 Task: Create a rule from the Routing list, Task moved to a section -> Set Priority in the project ArtiZen , set the section as Done clear the priority
Action: Mouse moved to (1101, 94)
Screenshot: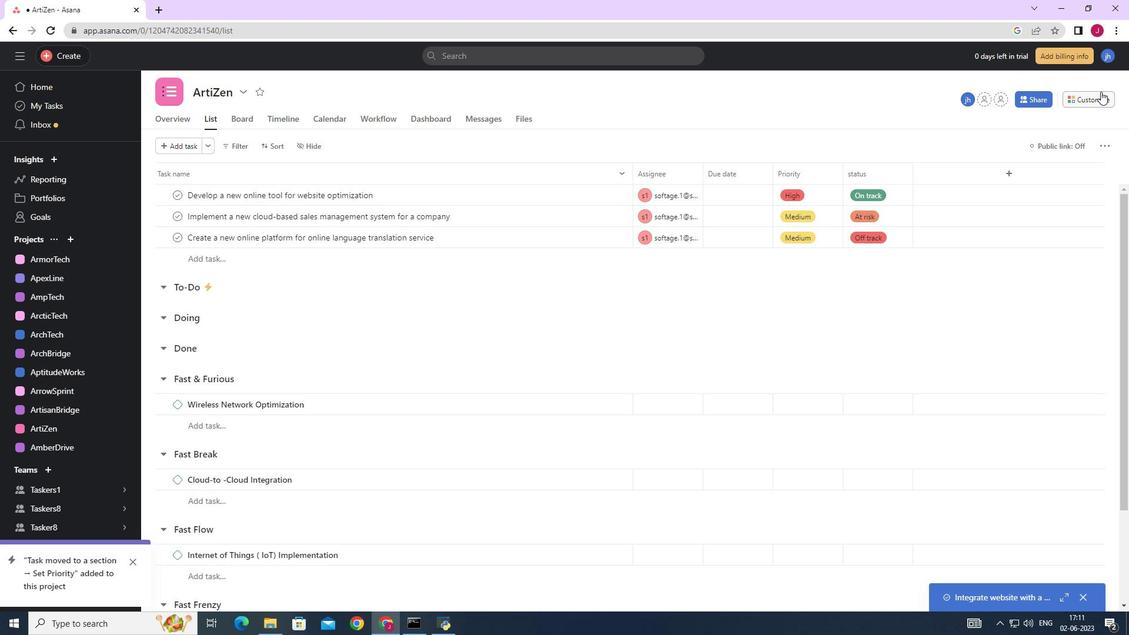 
Action: Mouse pressed left at (1101, 94)
Screenshot: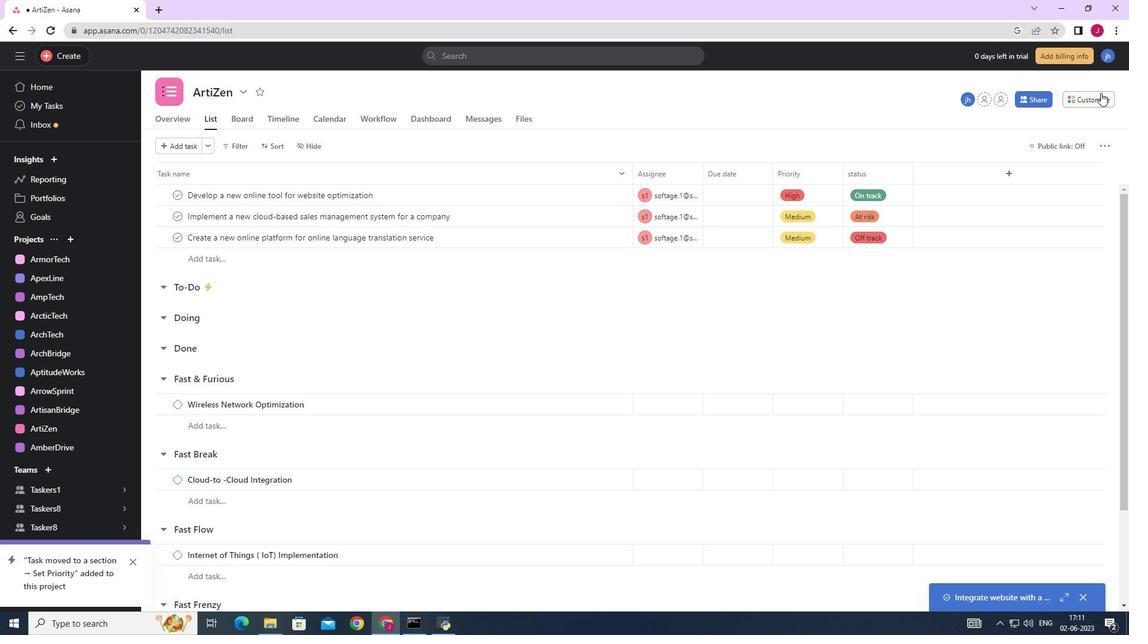 
Action: Mouse moved to (877, 259)
Screenshot: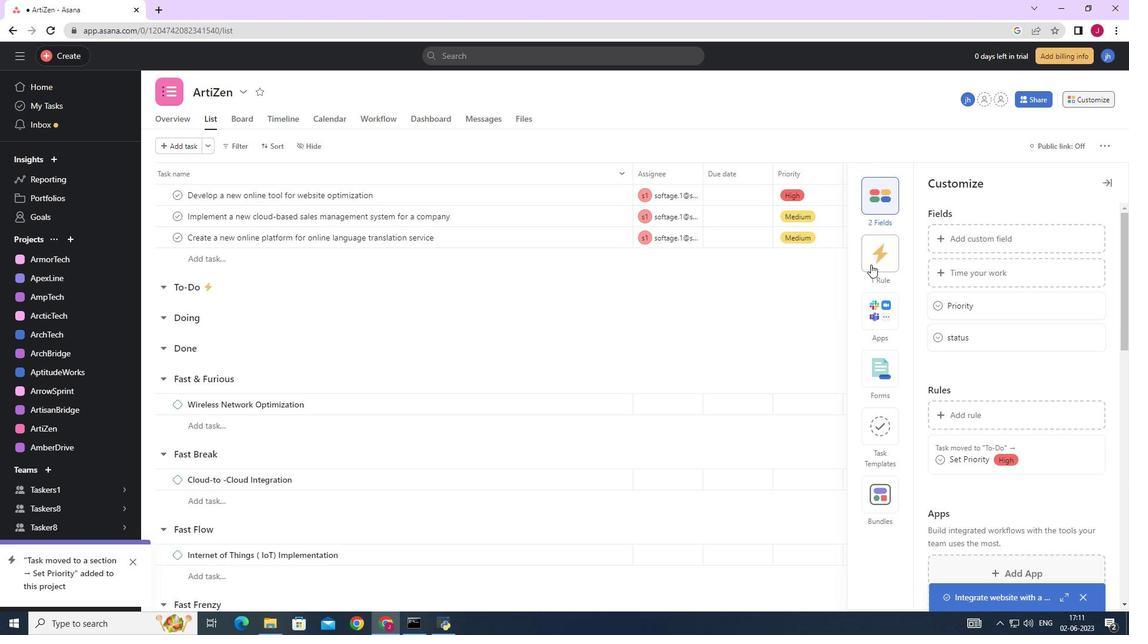 
Action: Mouse pressed left at (877, 259)
Screenshot: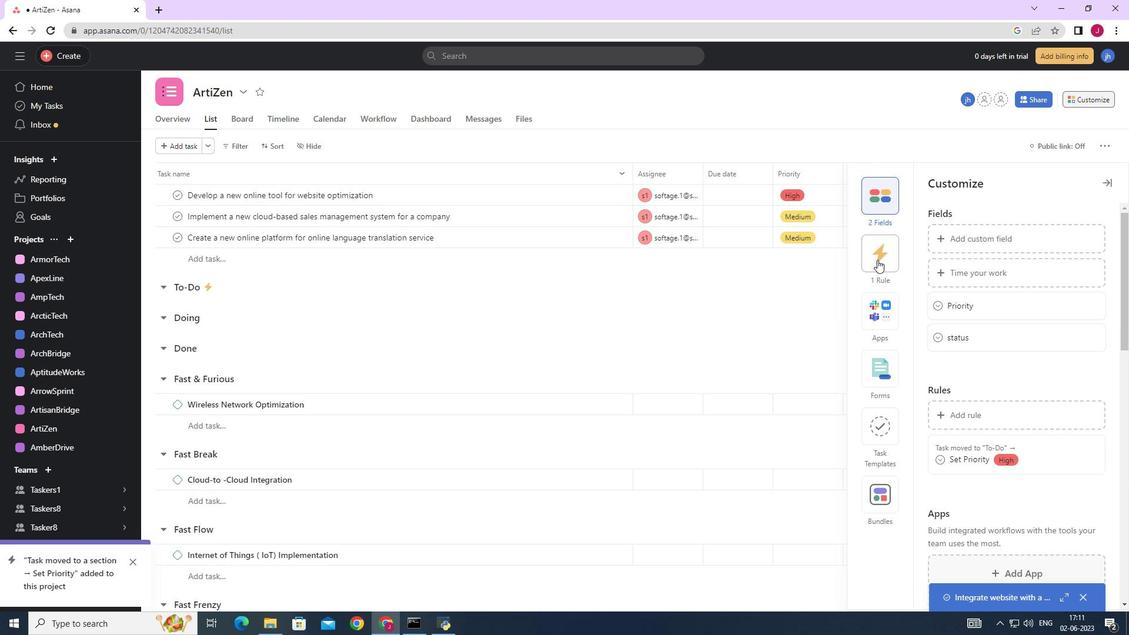 
Action: Mouse moved to (998, 238)
Screenshot: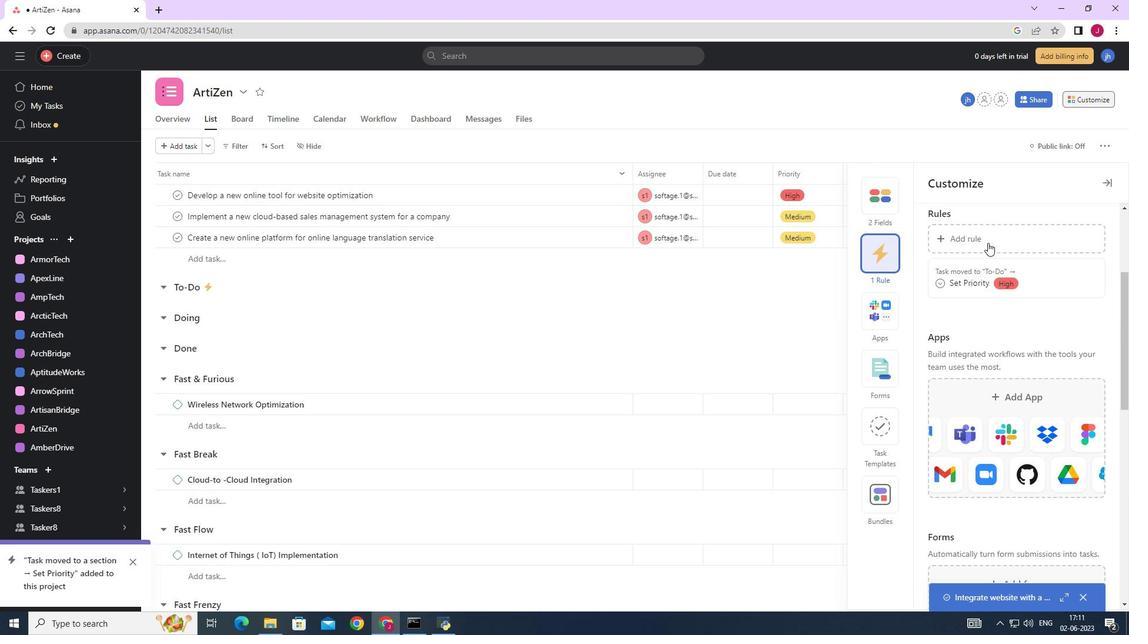 
Action: Mouse pressed left at (998, 238)
Screenshot: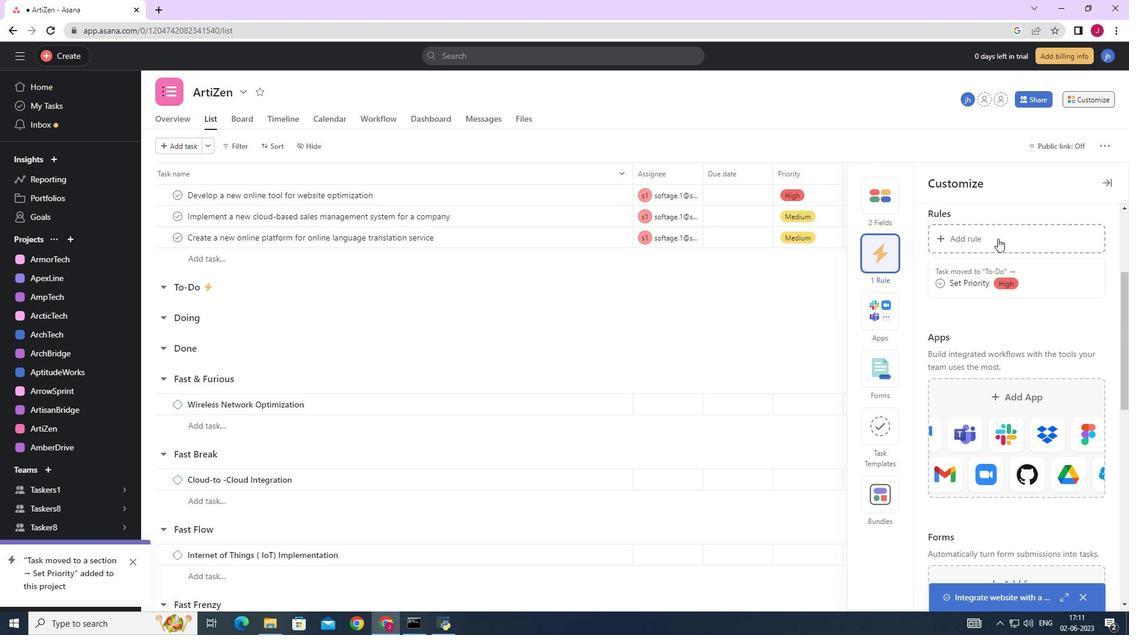 
Action: Mouse moved to (249, 153)
Screenshot: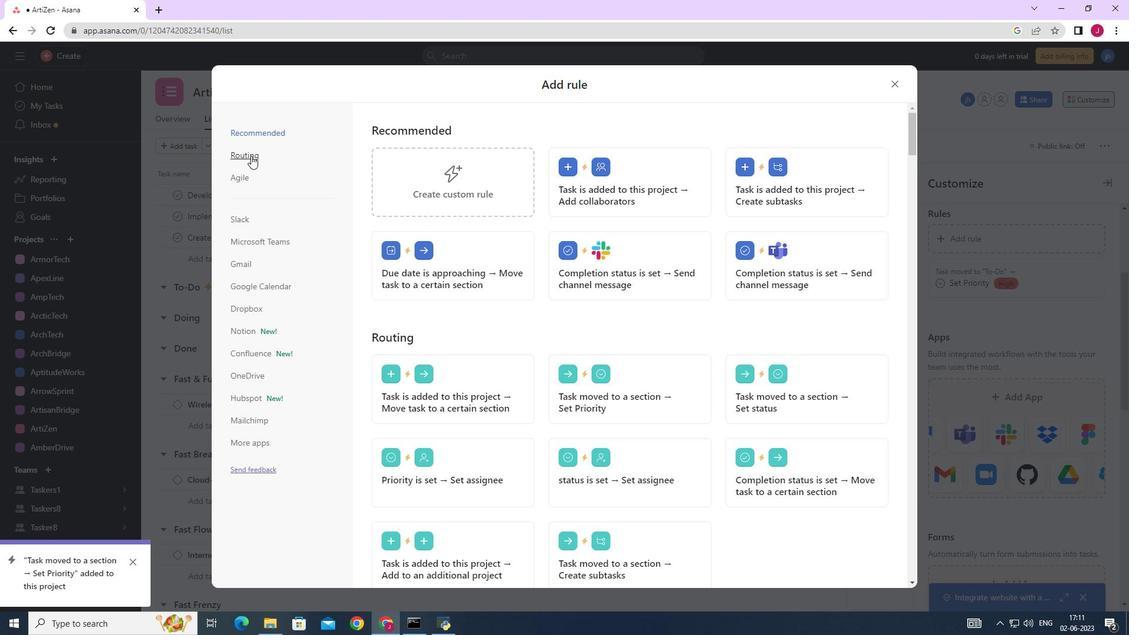 
Action: Mouse pressed left at (249, 153)
Screenshot: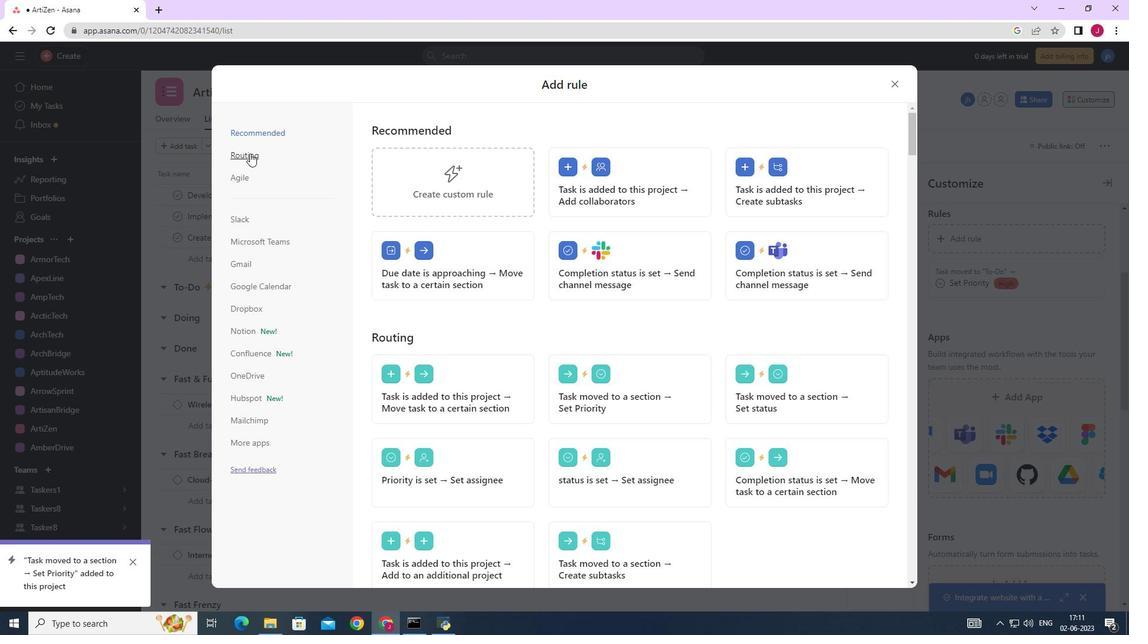 
Action: Mouse moved to (607, 193)
Screenshot: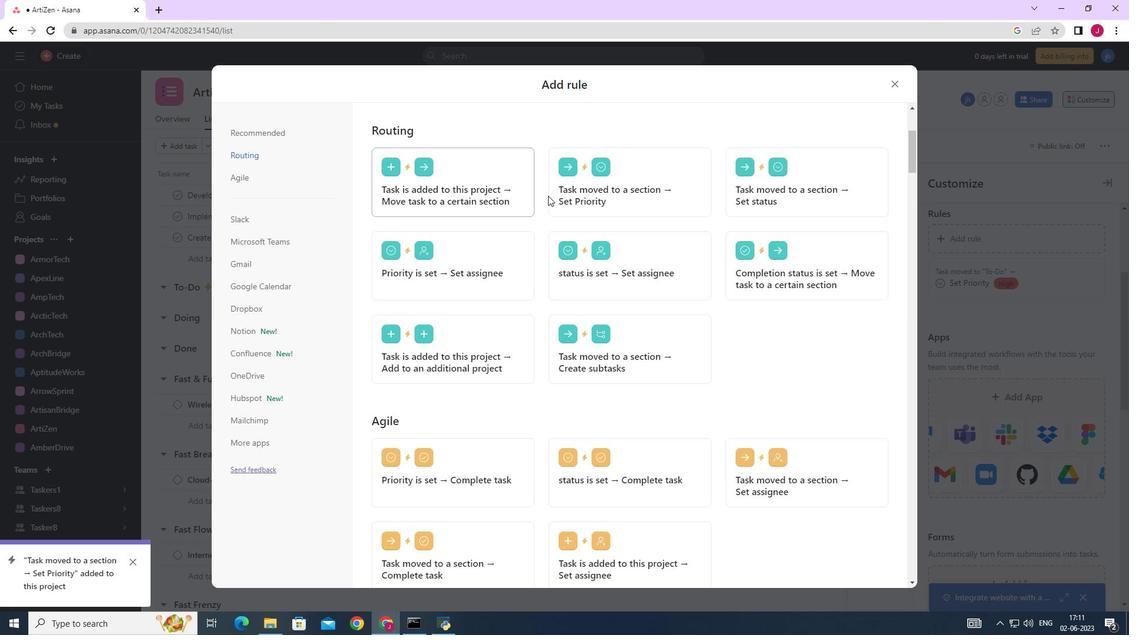 
Action: Mouse pressed left at (607, 193)
Screenshot: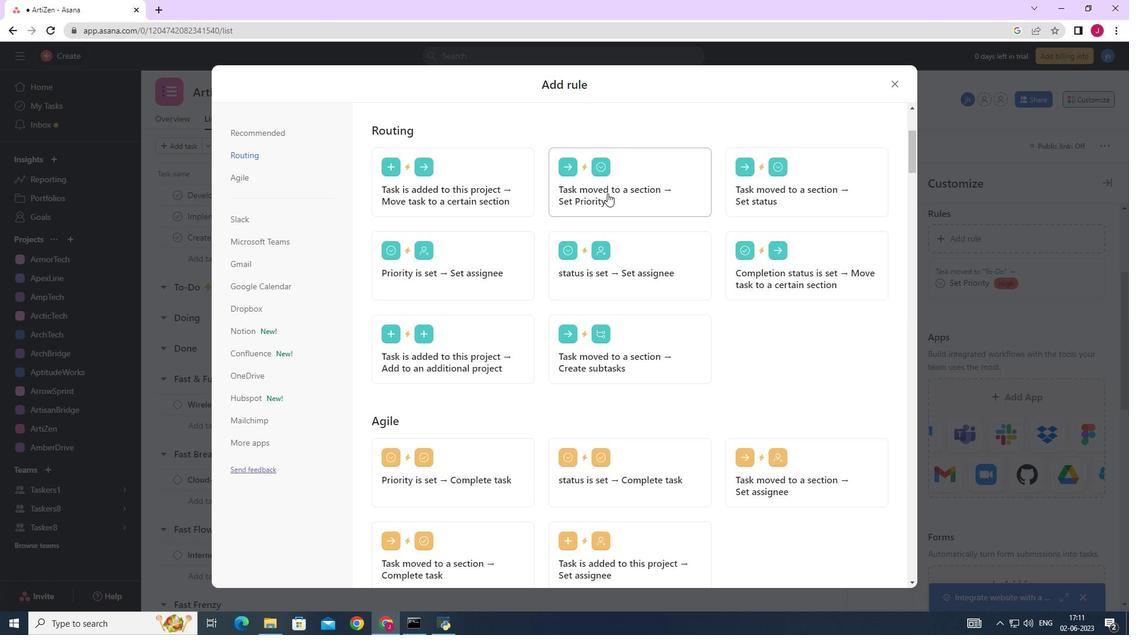 
Action: Mouse moved to (482, 309)
Screenshot: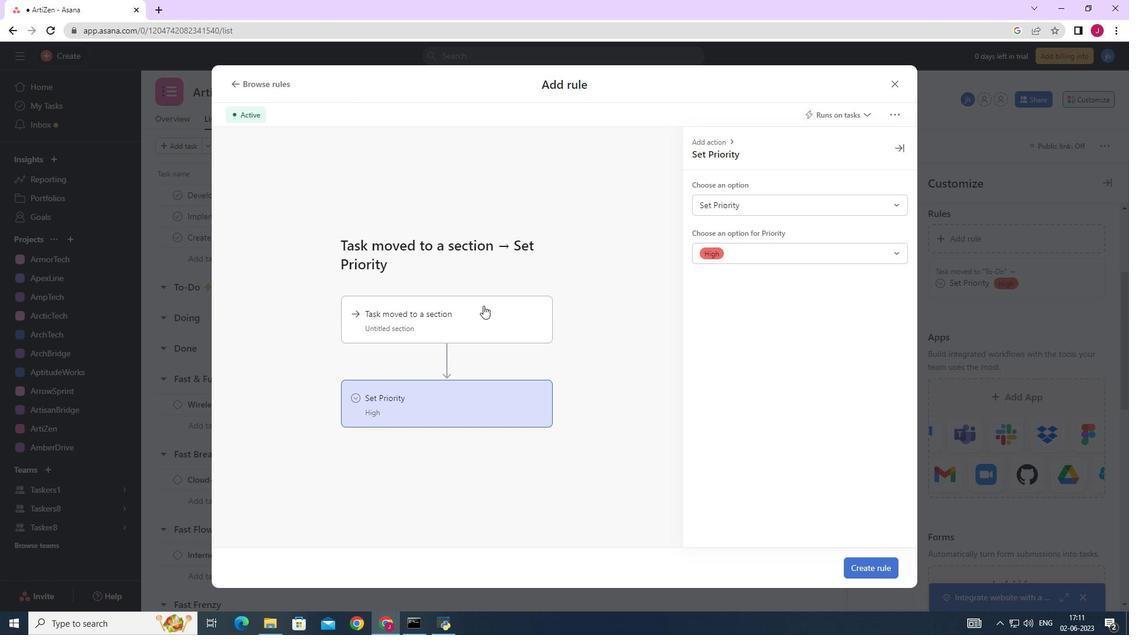 
Action: Mouse pressed left at (482, 309)
Screenshot: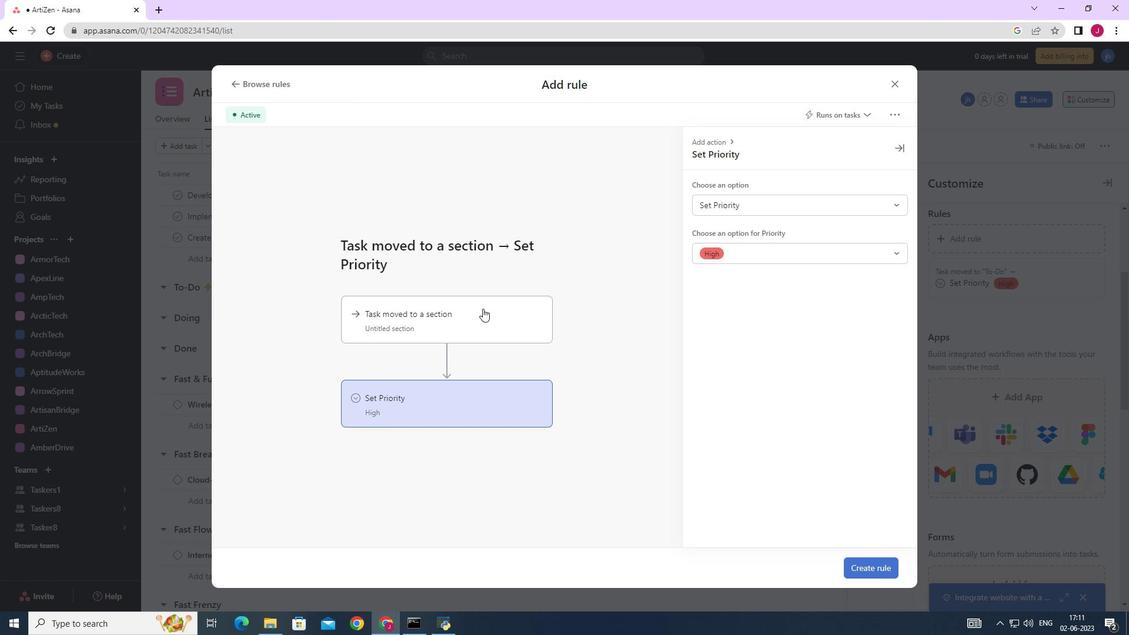 
Action: Mouse moved to (741, 203)
Screenshot: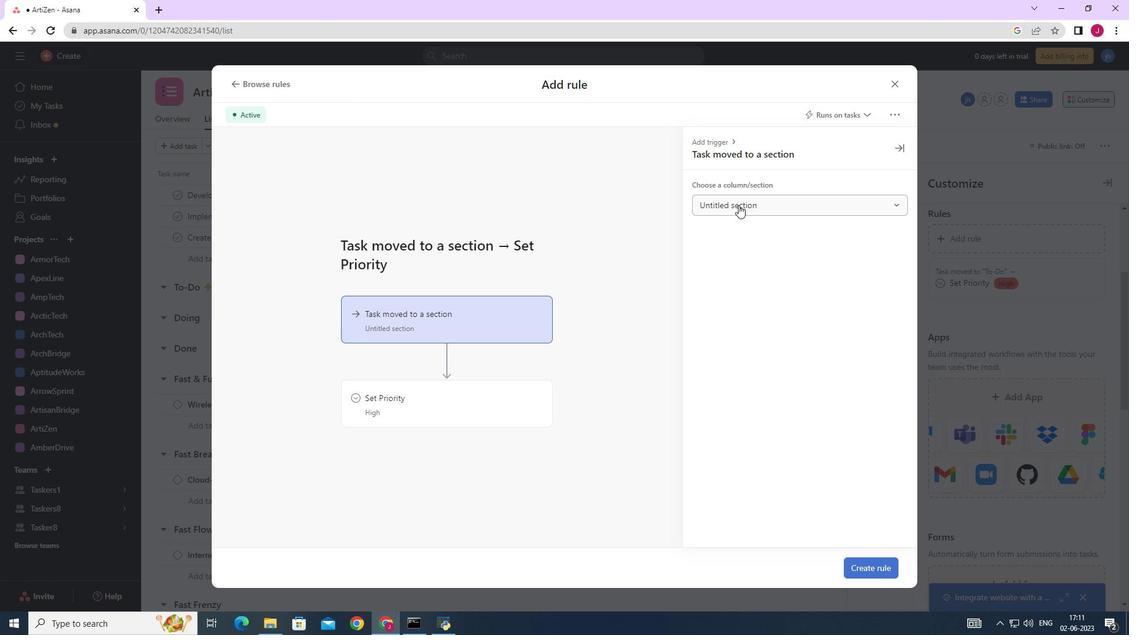 
Action: Mouse pressed left at (741, 203)
Screenshot: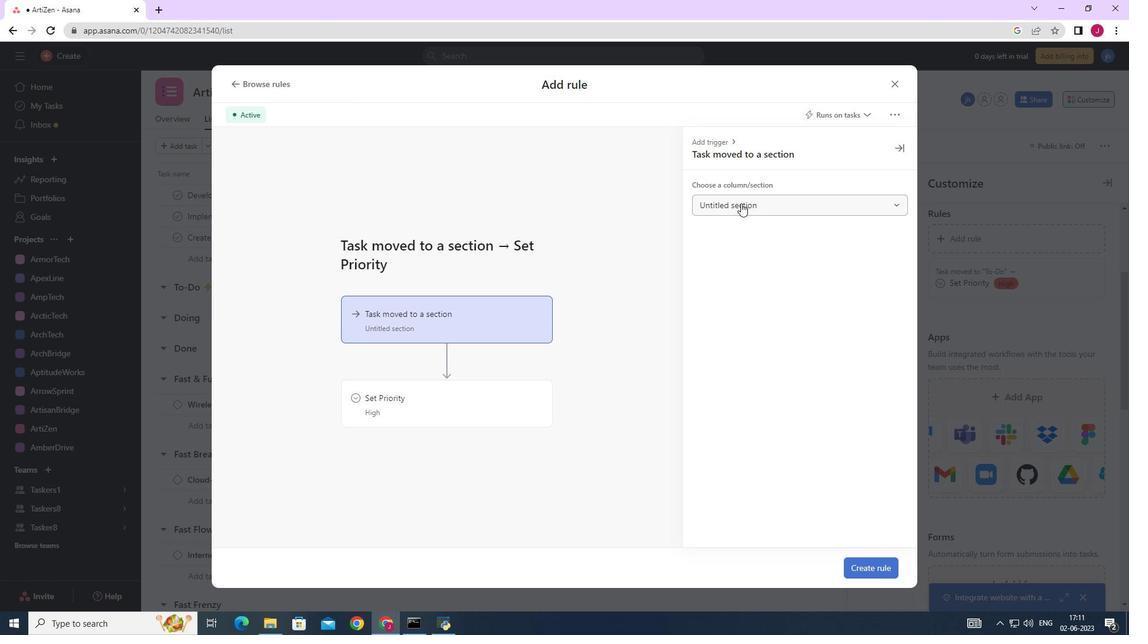 
Action: Mouse moved to (735, 289)
Screenshot: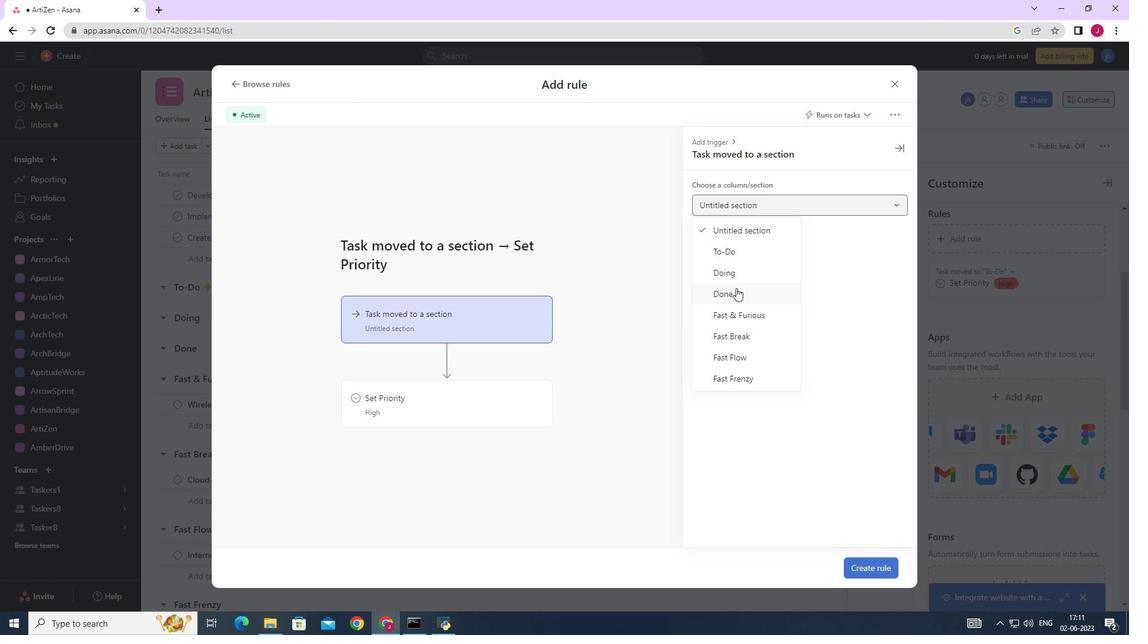 
Action: Mouse pressed left at (735, 289)
Screenshot: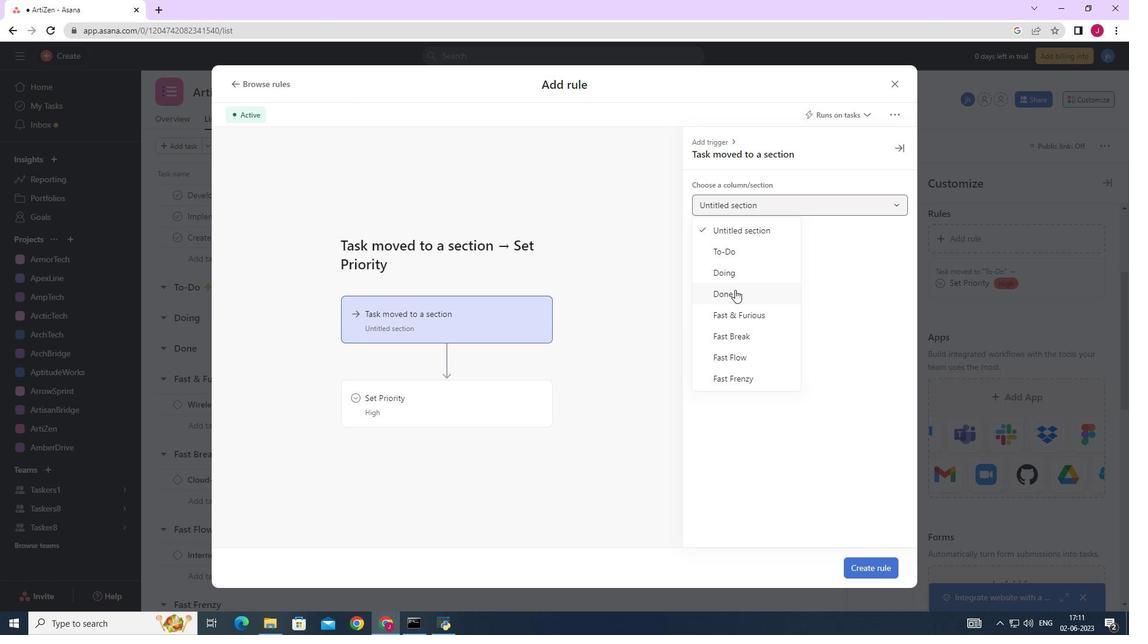 
Action: Mouse moved to (492, 401)
Screenshot: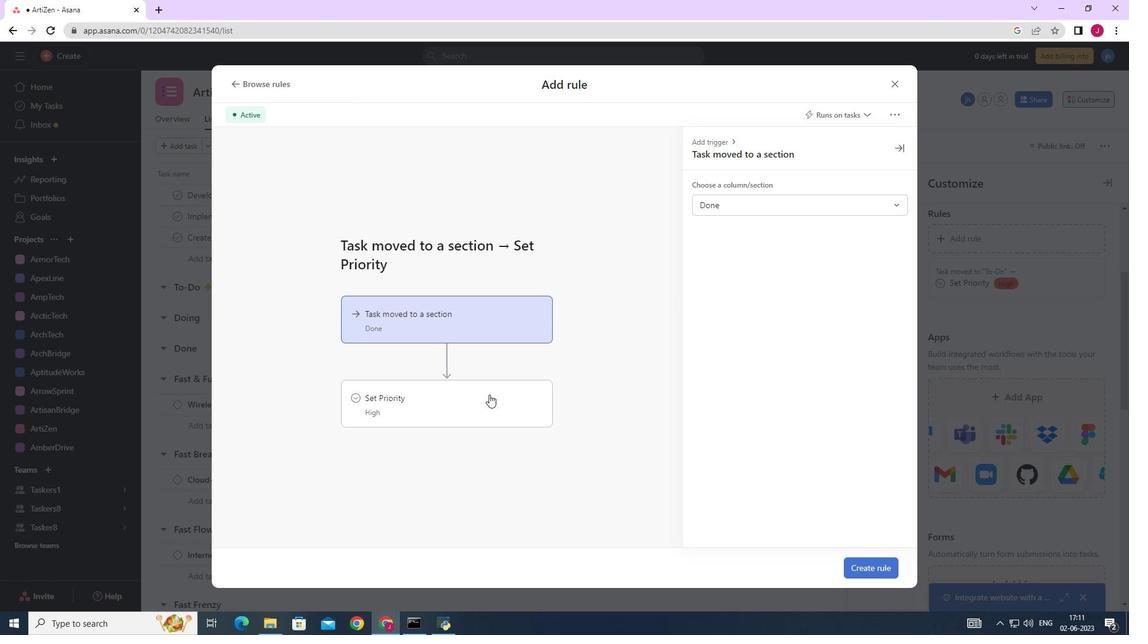 
Action: Mouse pressed left at (492, 401)
Screenshot: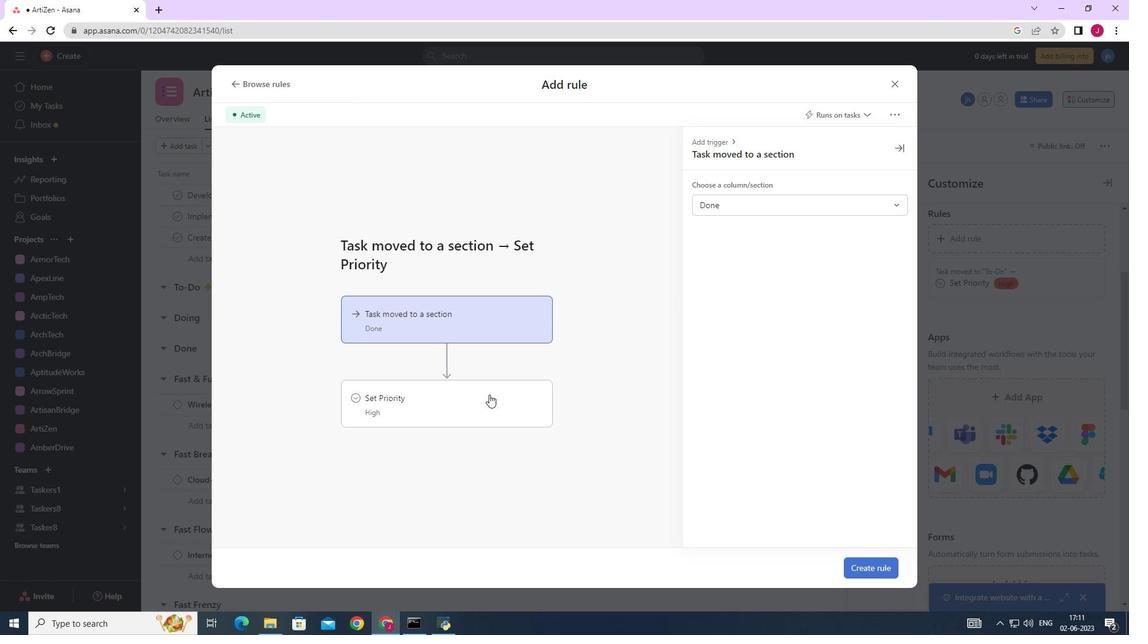 
Action: Mouse moved to (728, 203)
Screenshot: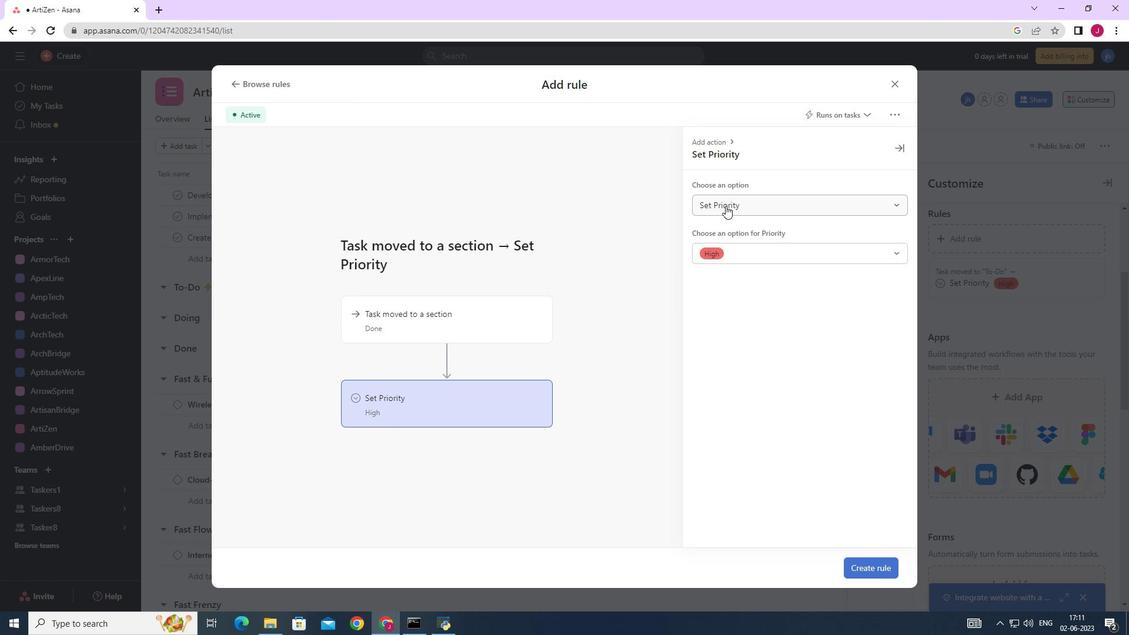
Action: Mouse pressed left at (728, 203)
Screenshot: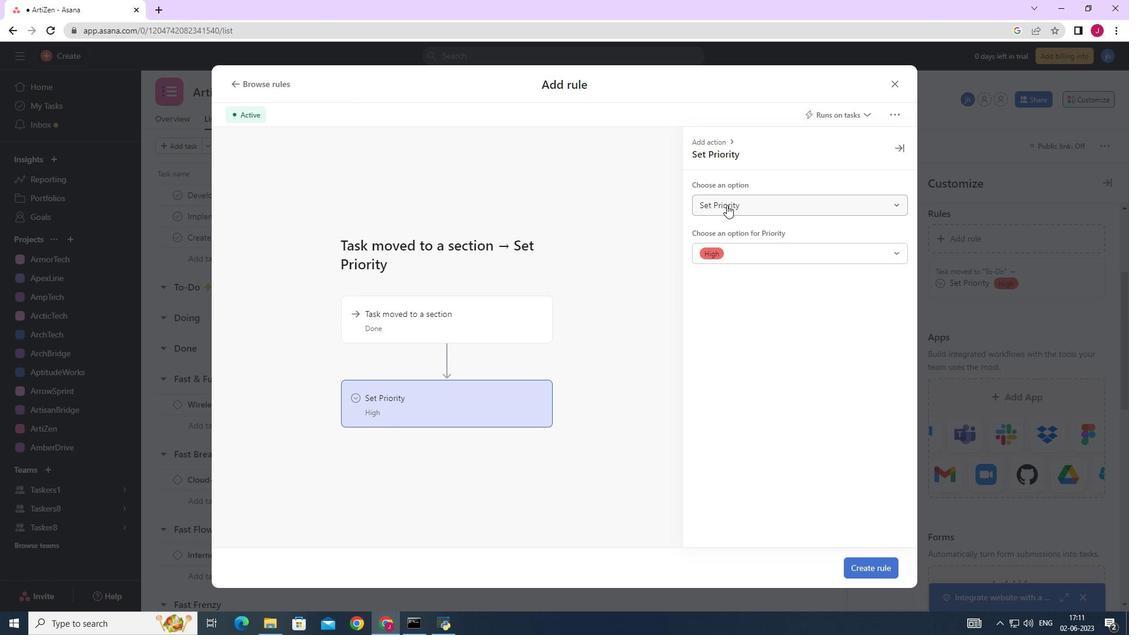 
Action: Mouse moved to (731, 254)
Screenshot: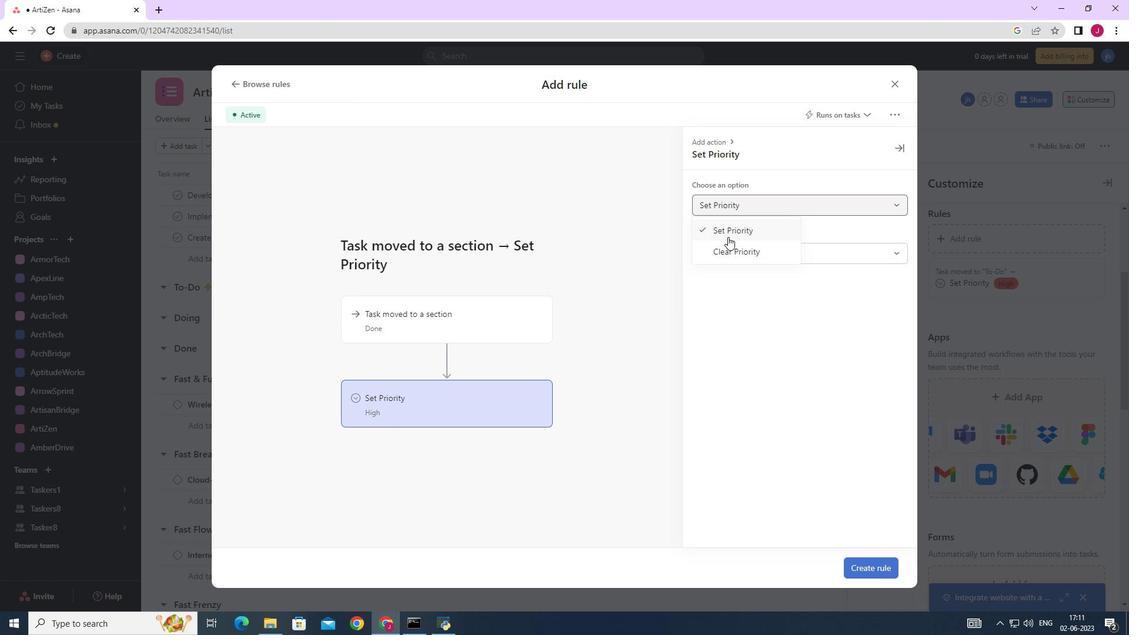 
Action: Mouse pressed left at (731, 254)
Screenshot: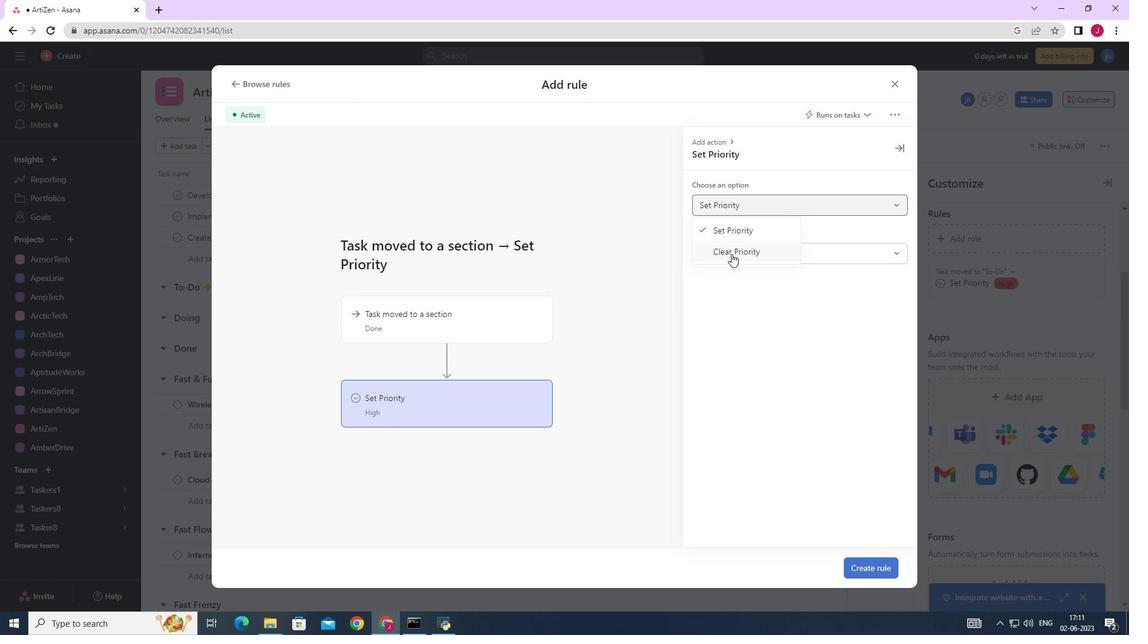 
Action: Mouse moved to (727, 204)
Screenshot: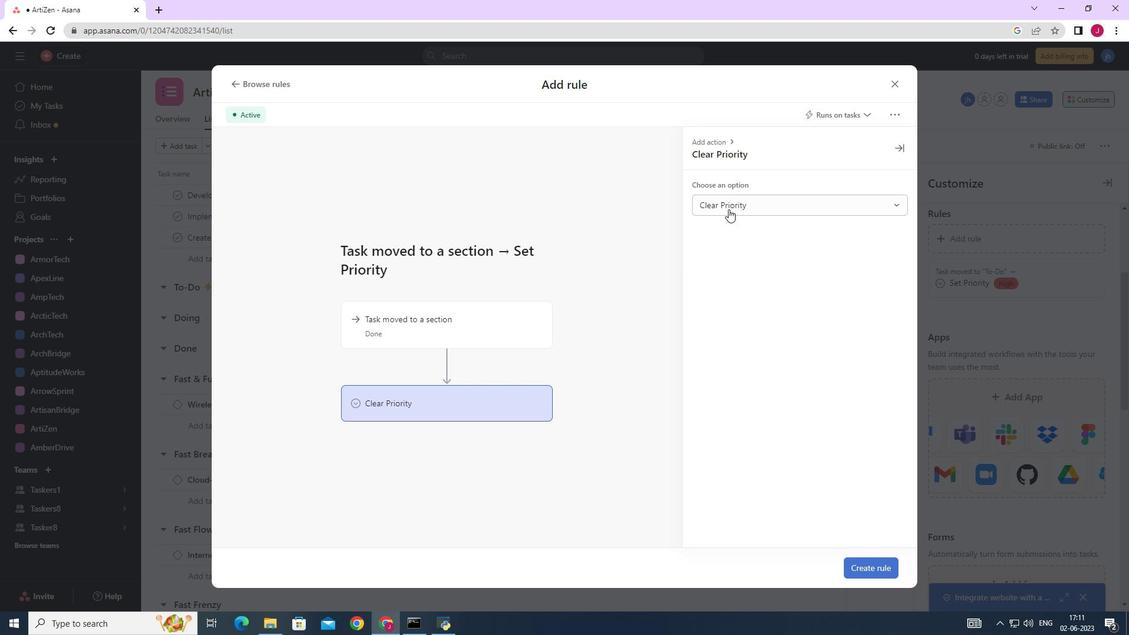
Action: Mouse pressed left at (727, 204)
Screenshot: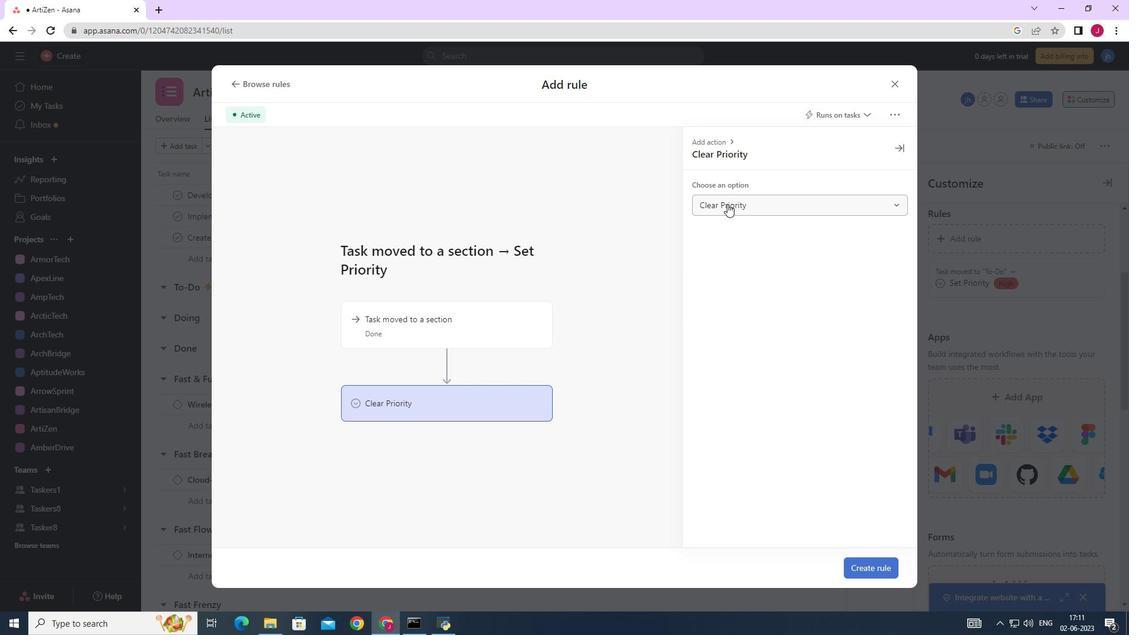 
Action: Mouse pressed left at (727, 204)
Screenshot: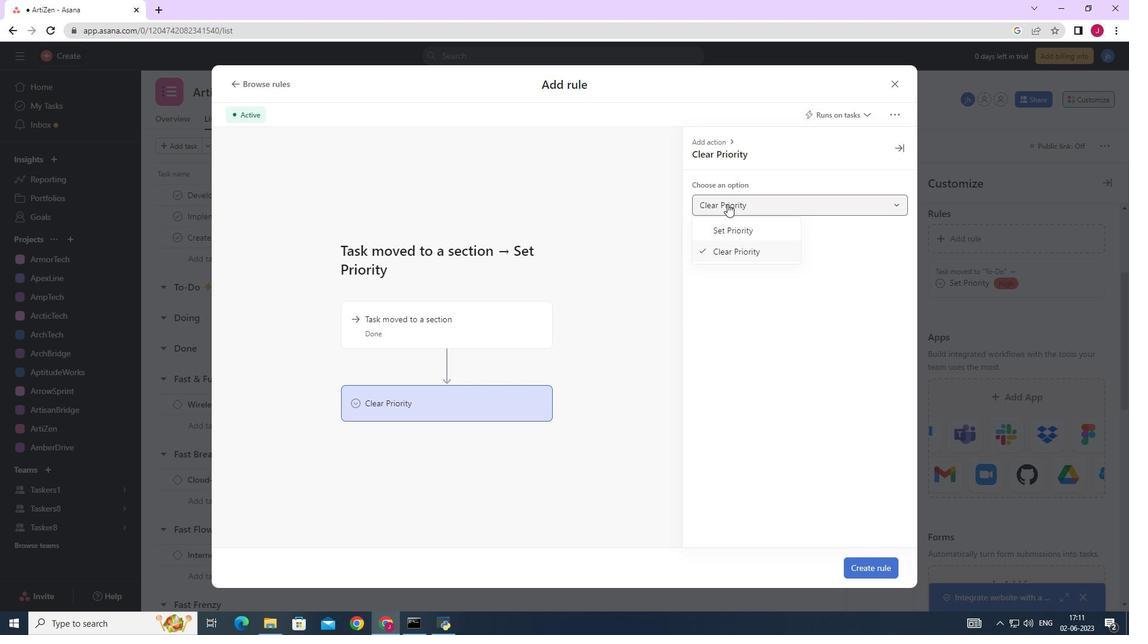 
Action: Mouse moved to (527, 391)
Screenshot: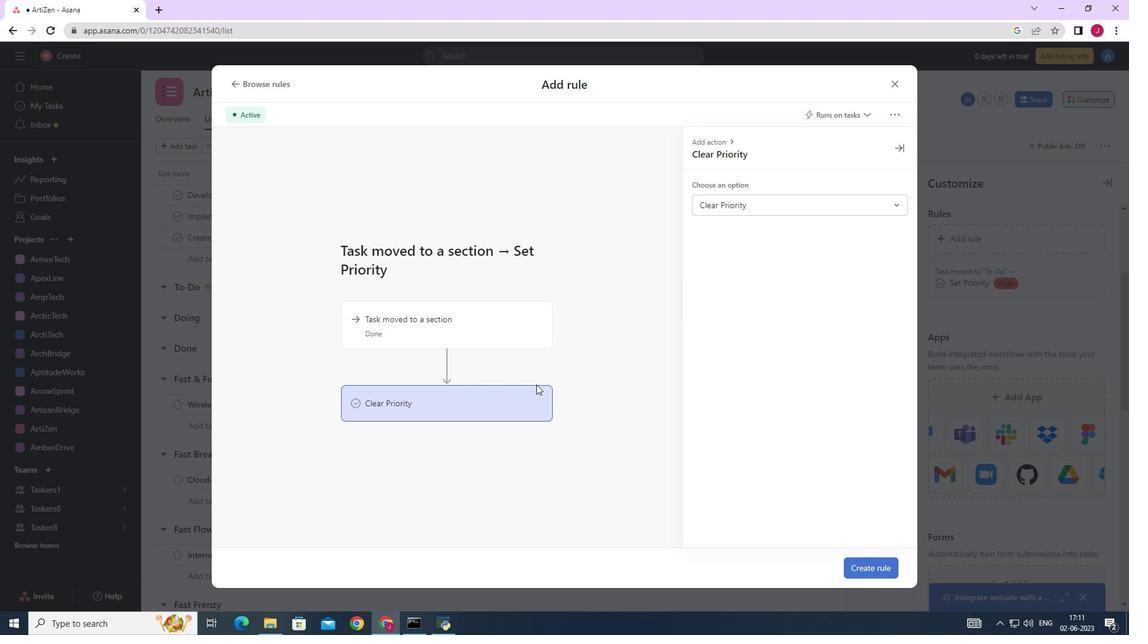 
Action: Mouse pressed left at (527, 391)
Screenshot: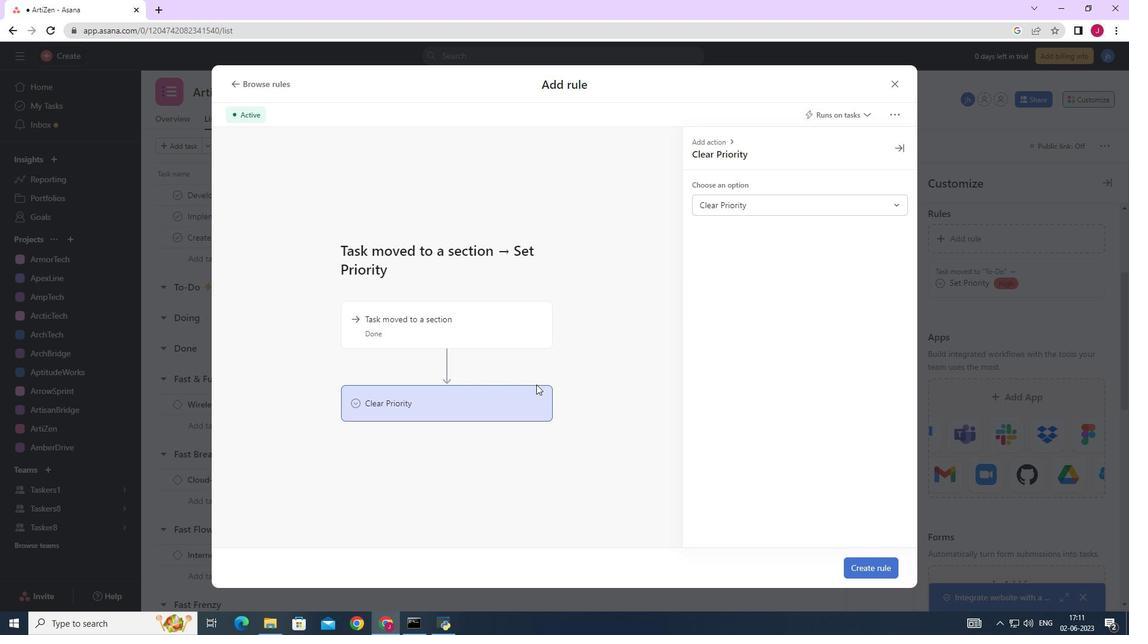 
Action: Mouse moved to (867, 565)
Screenshot: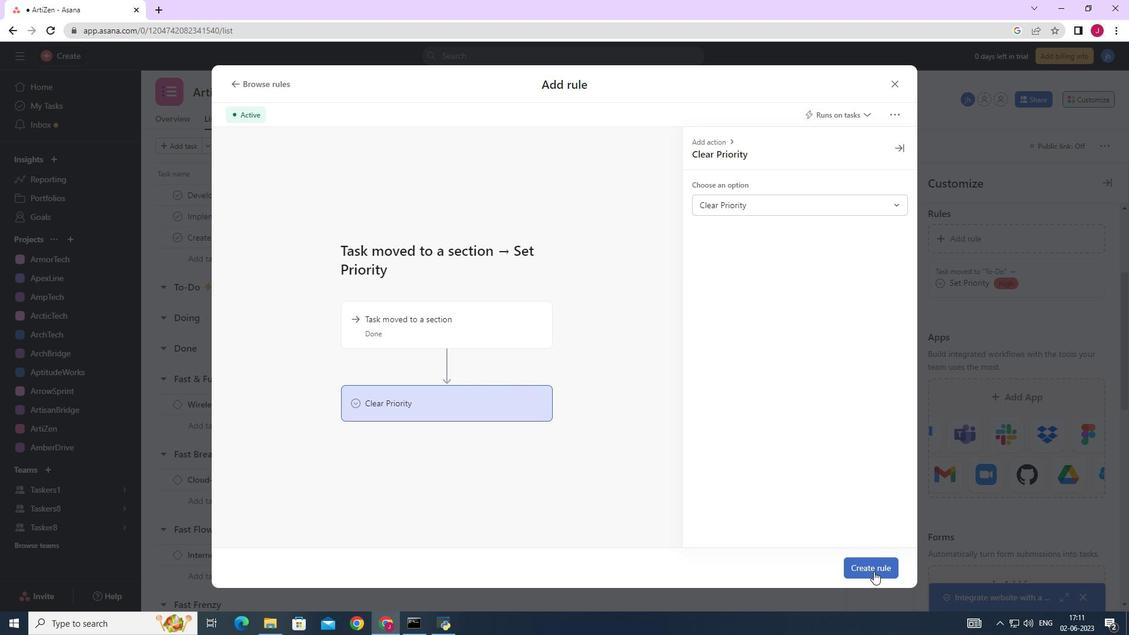 
Action: Mouse pressed left at (867, 565)
Screenshot: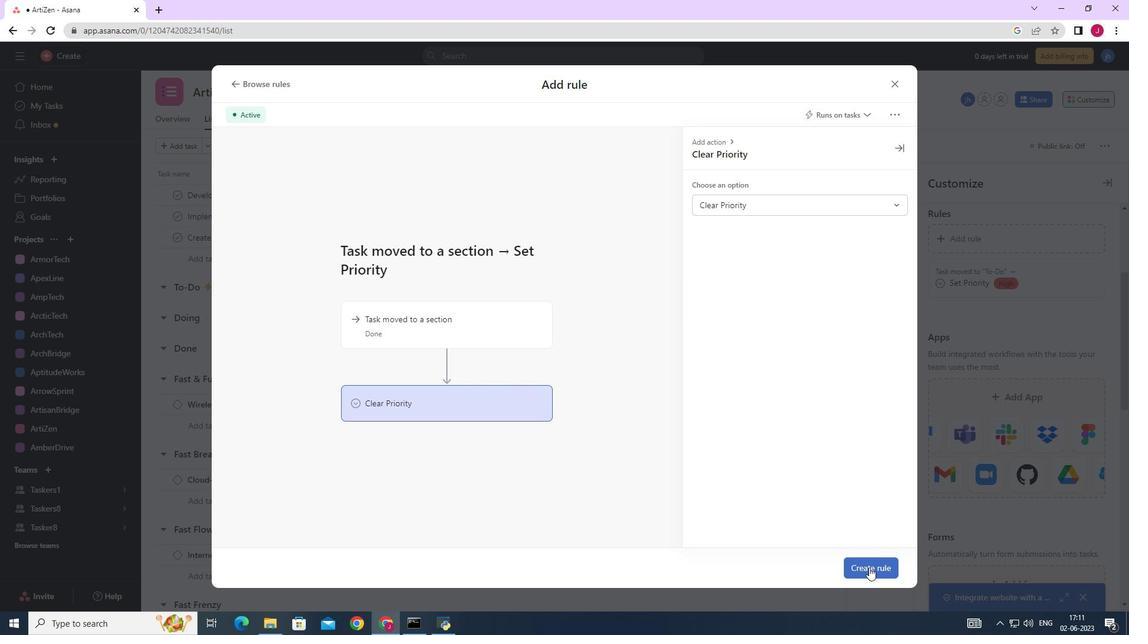 
Action: Mouse moved to (859, 549)
Screenshot: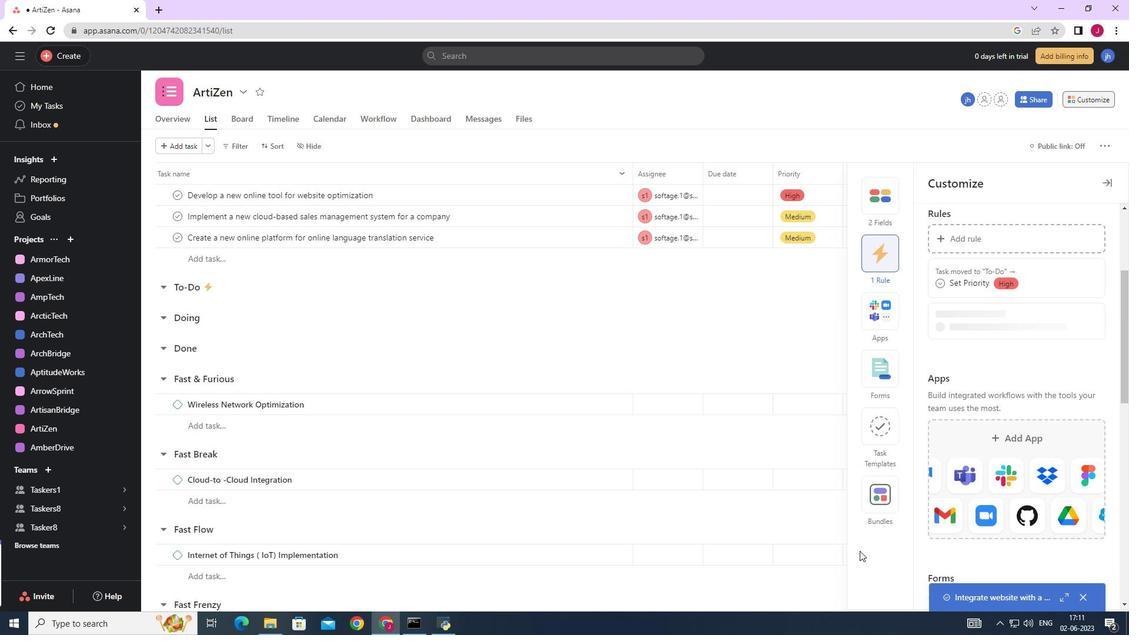 
